 Task: Open a blank sheet, save the file as experience.pdf Insert a table '2 by 1' In first column, add headers, 'Dubai, Abu Dhabi'. Change table style to  Light Blue
Action: Mouse moved to (260, 217)
Screenshot: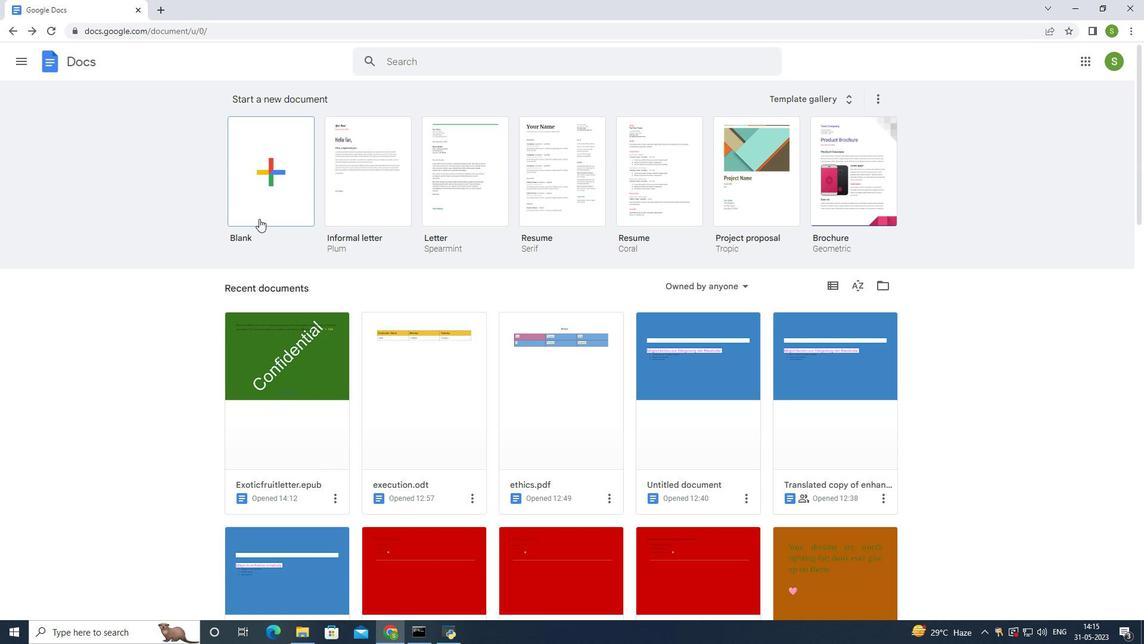 
Action: Mouse pressed left at (260, 217)
Screenshot: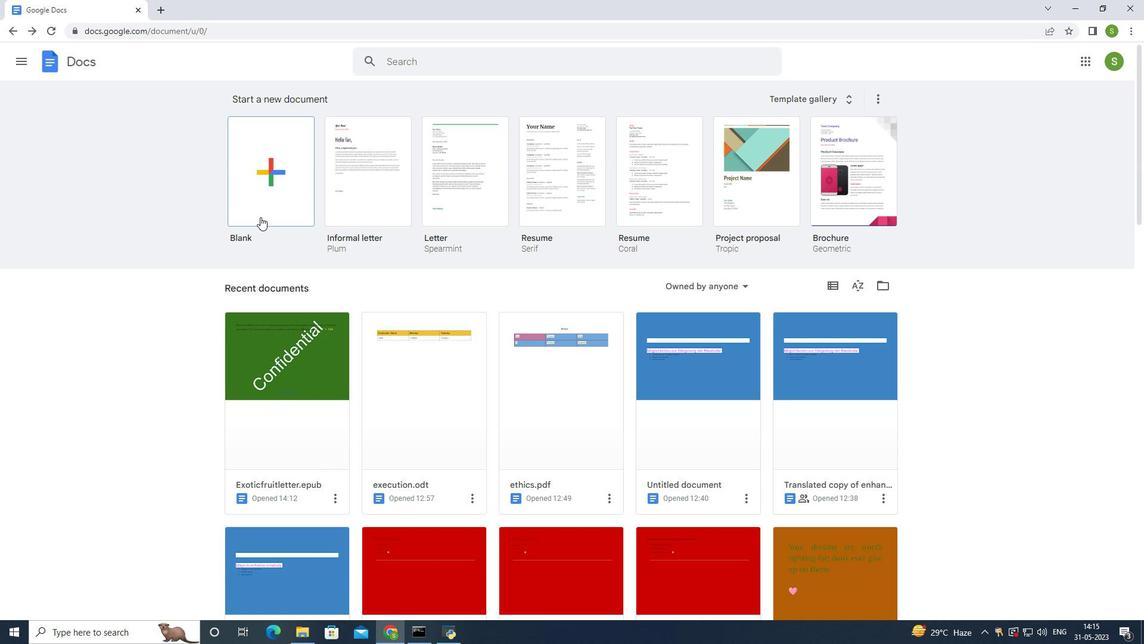 
Action: Mouse moved to (72, 54)
Screenshot: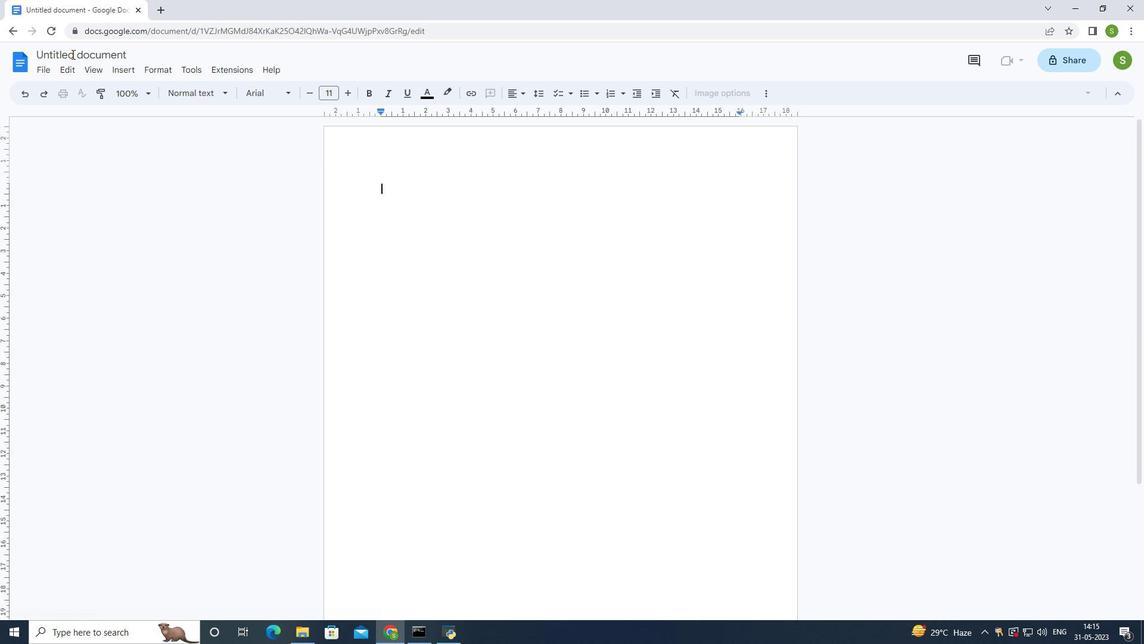 
Action: Mouse pressed left at (72, 54)
Screenshot: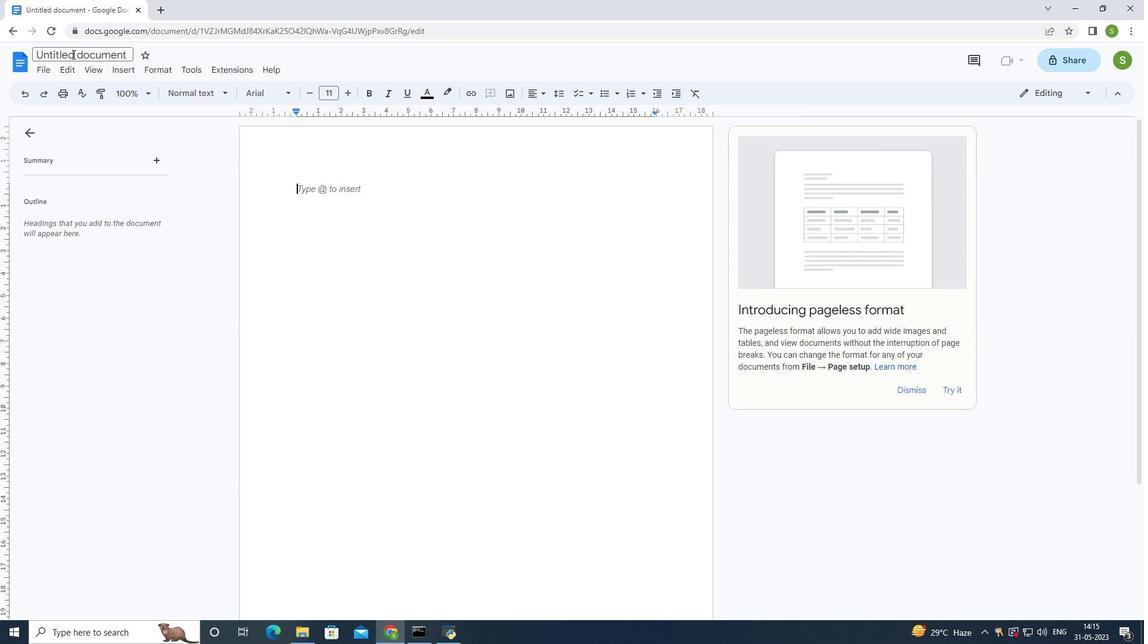 
Action: Mouse pressed left at (72, 54)
Screenshot: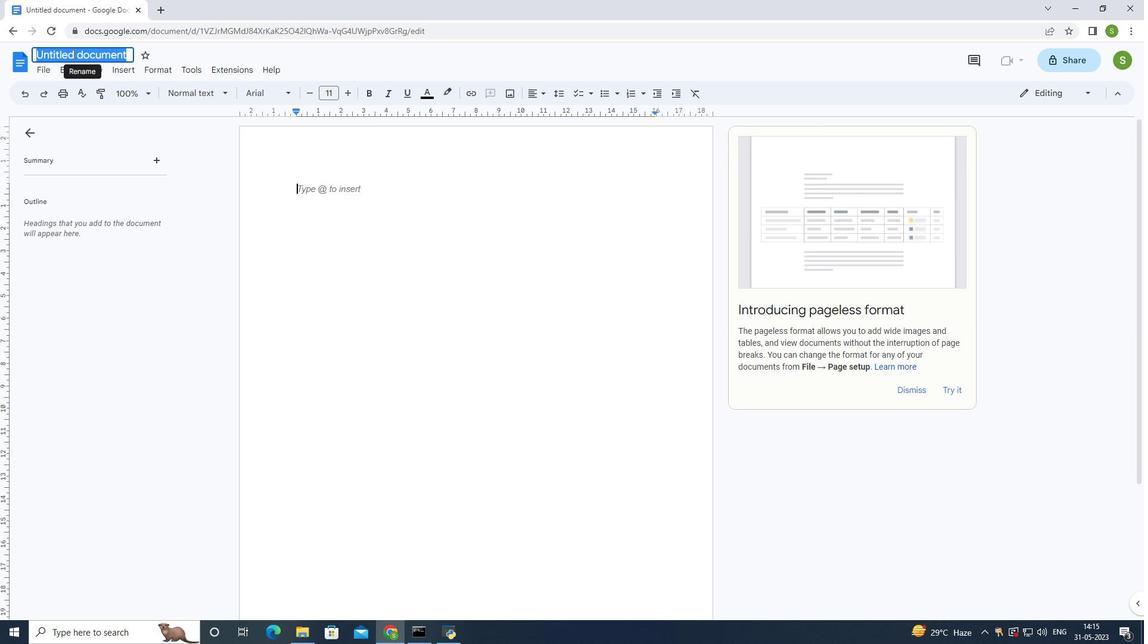 
Action: Mouse moved to (72, 54)
Screenshot: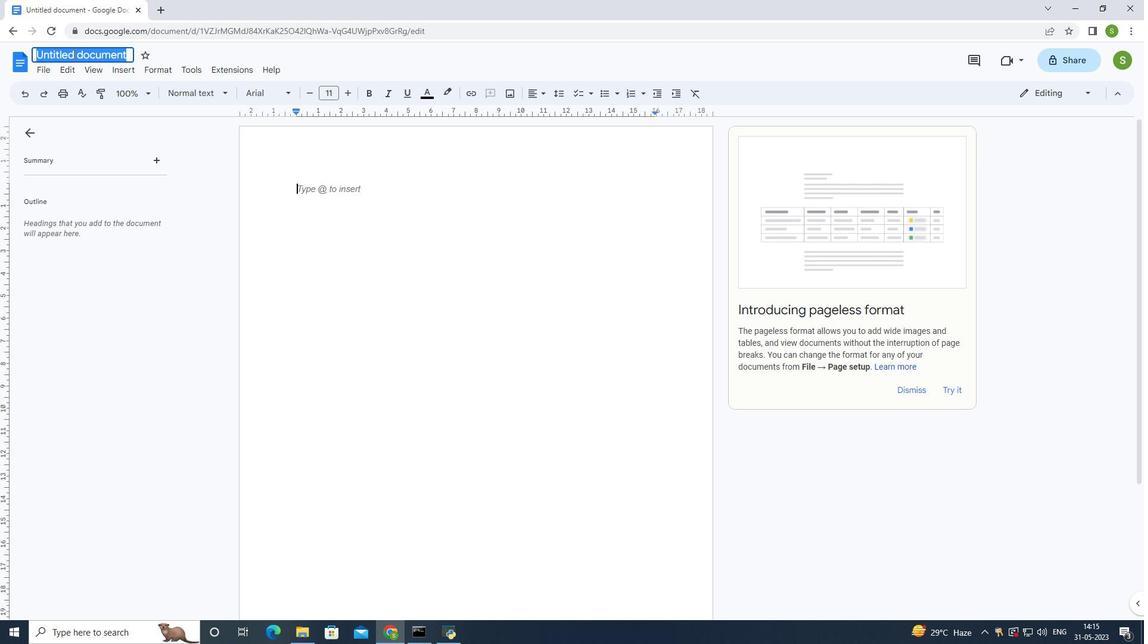 
Action: Key pressed eaperience.
Screenshot: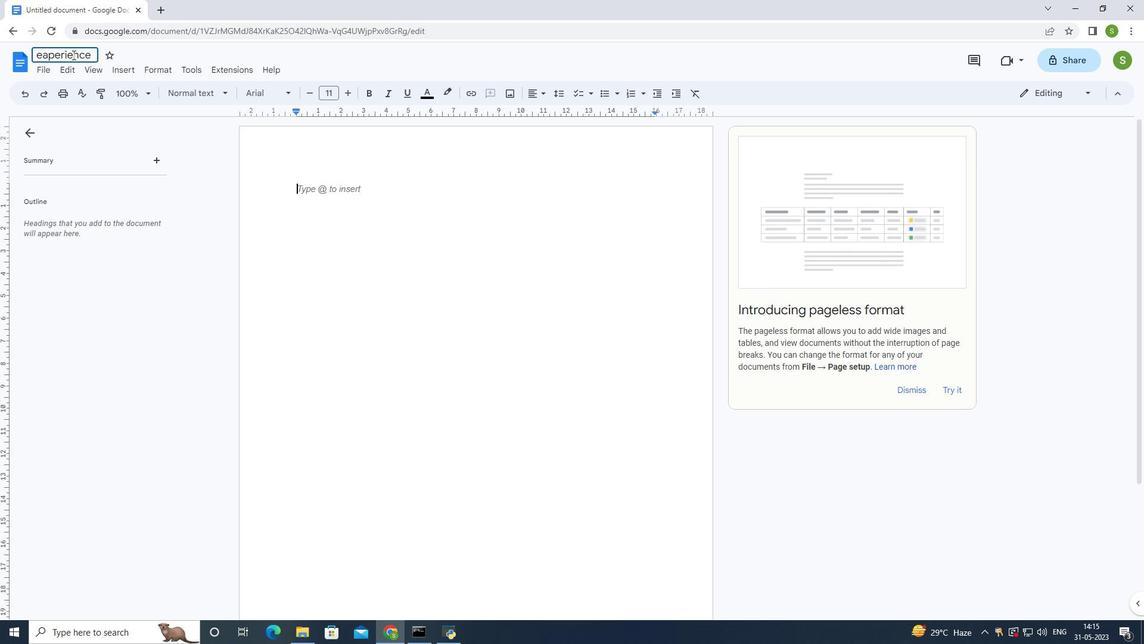 
Action: Mouse moved to (72, 54)
Screenshot: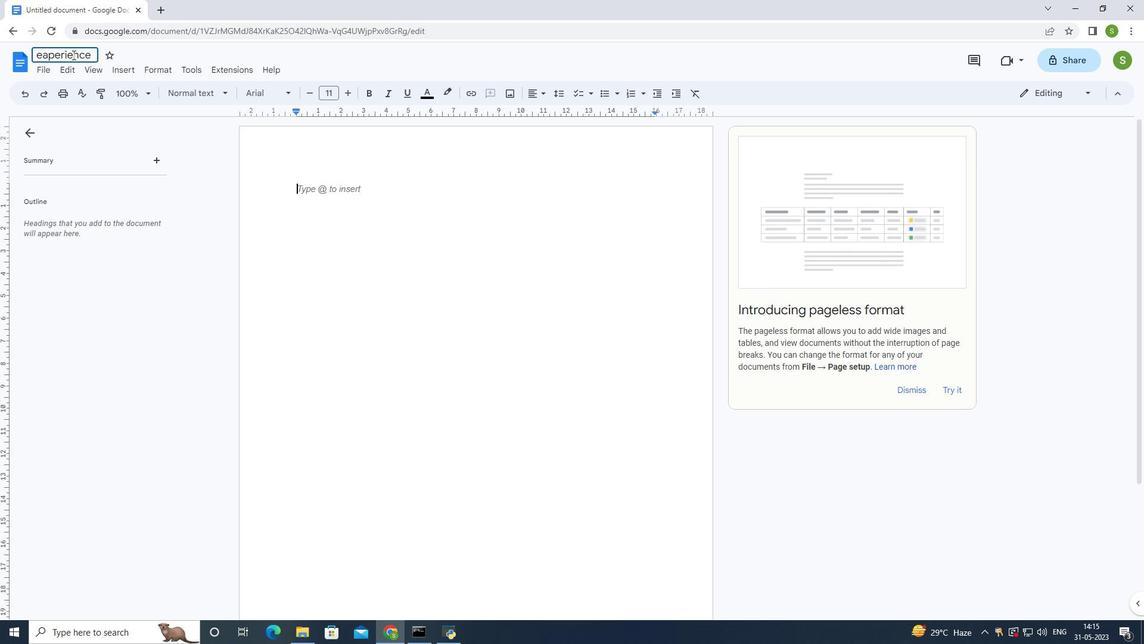 
Action: Key pressed pdf<Key.enter>
Screenshot: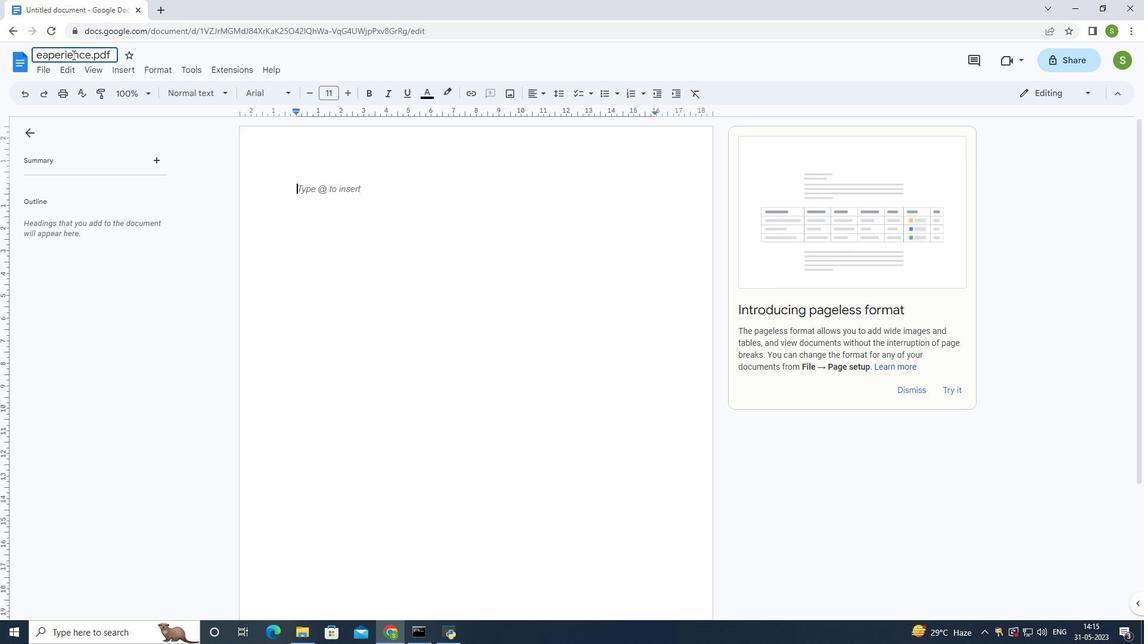 
Action: Mouse moved to (131, 73)
Screenshot: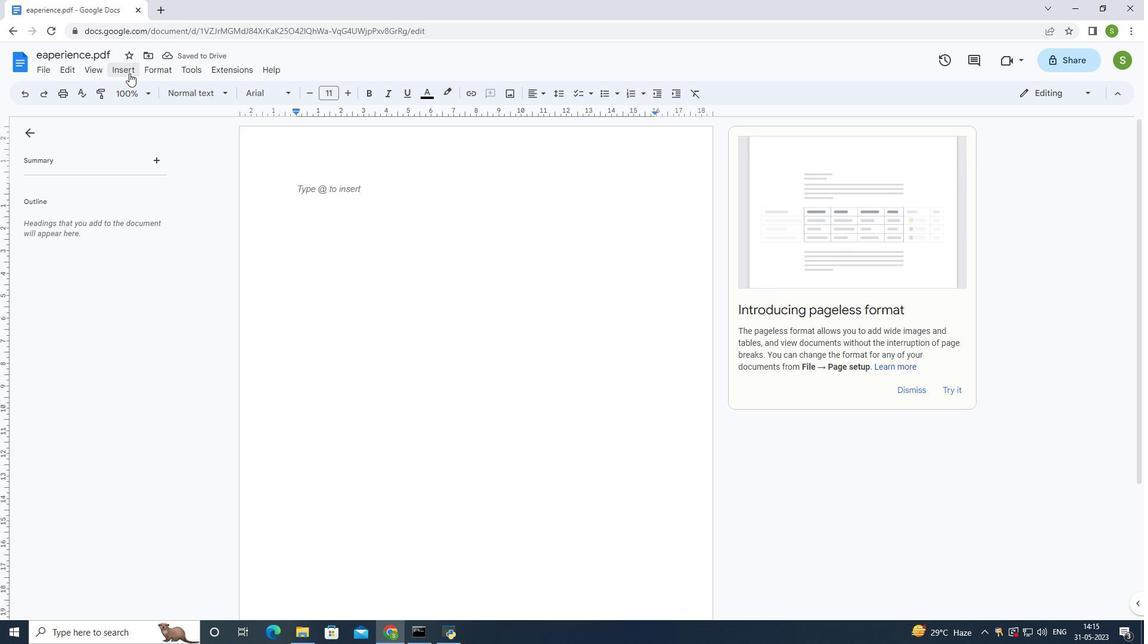 
Action: Mouse pressed left at (131, 73)
Screenshot: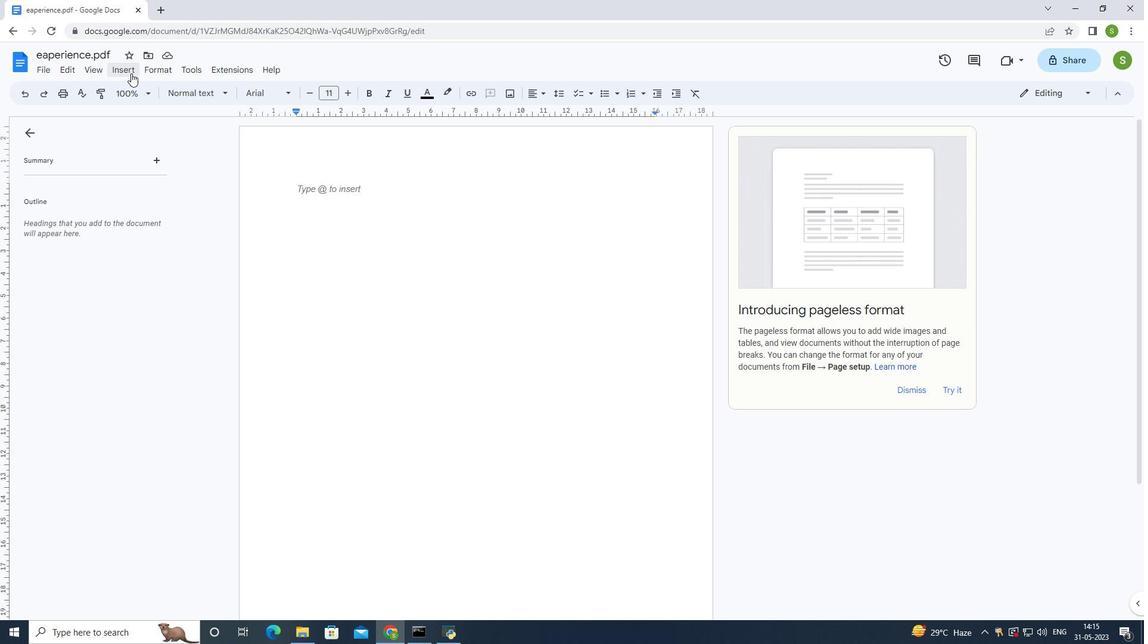 
Action: Mouse moved to (140, 107)
Screenshot: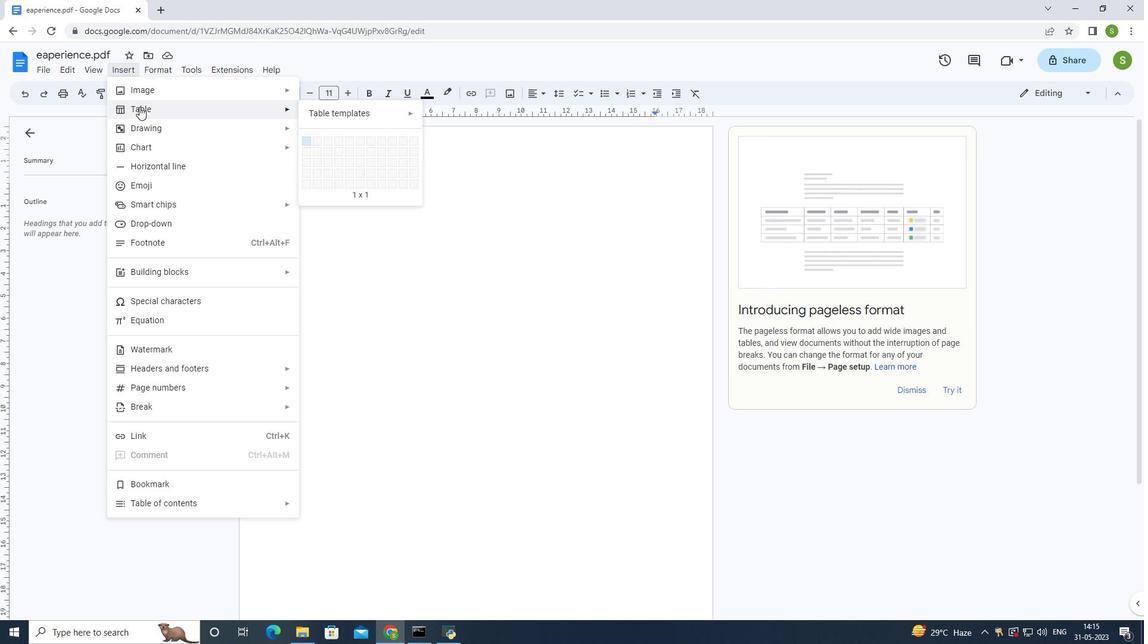 
Action: Mouse pressed left at (140, 107)
Screenshot: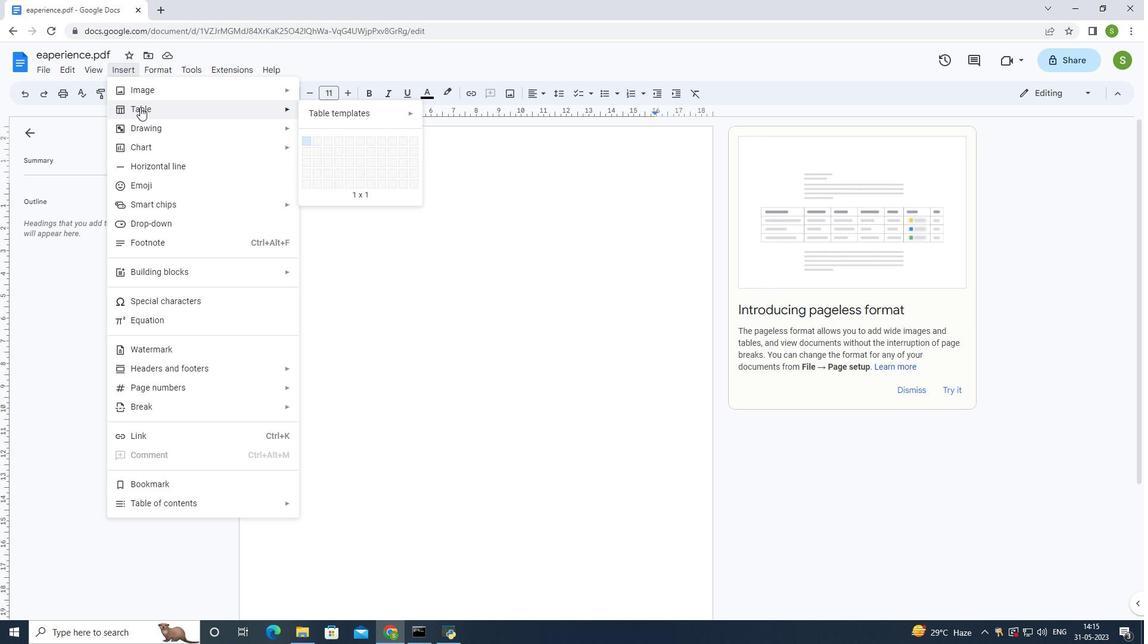 
Action: Mouse moved to (305, 141)
Screenshot: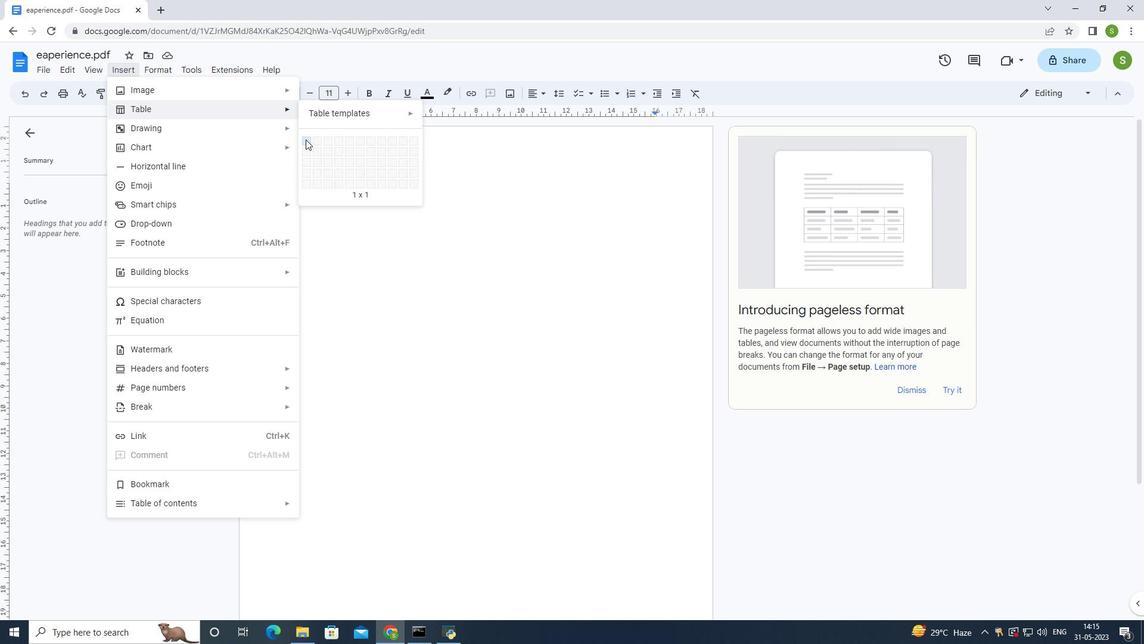 
Action: Mouse pressed left at (305, 141)
Screenshot: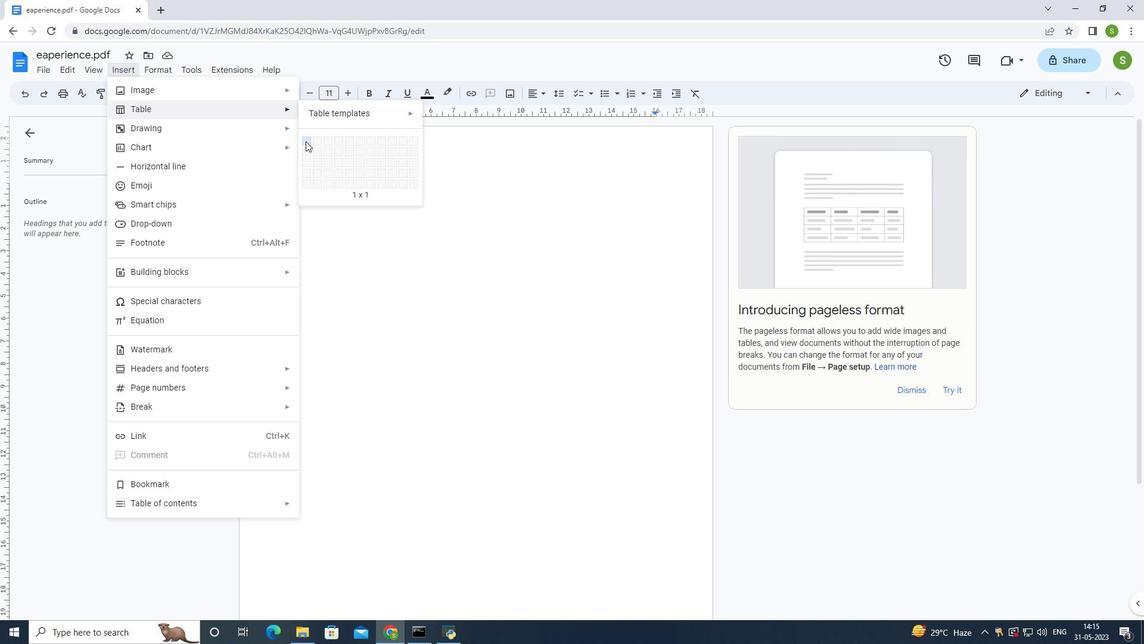 
Action: Mouse moved to (347, 198)
Screenshot: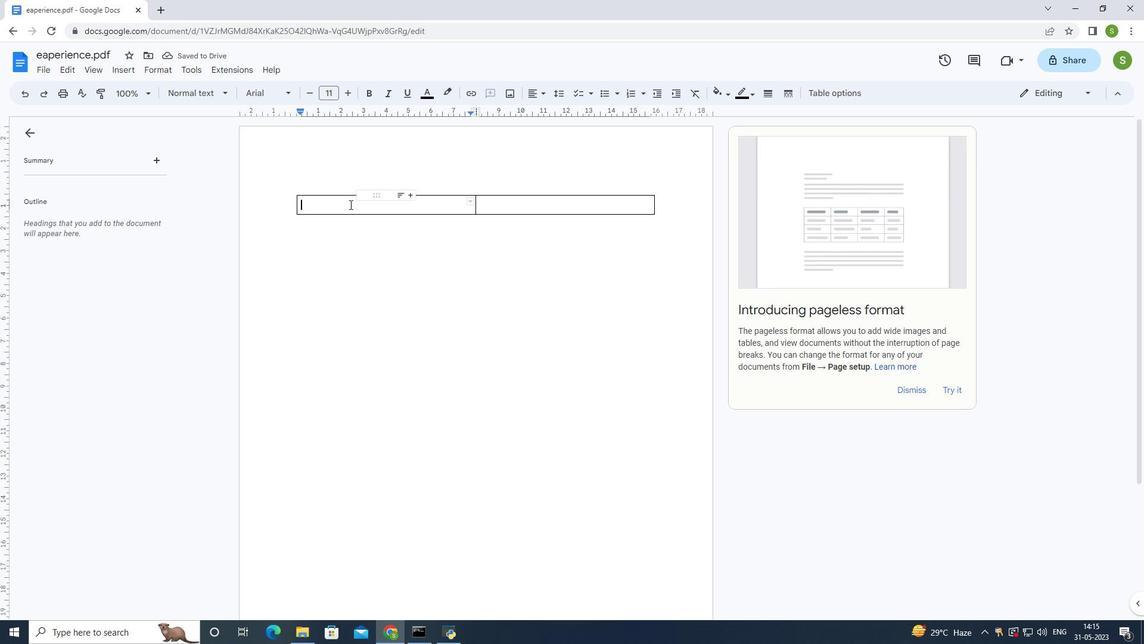 
Action: Key pressed <Key.shift>Dubai<Key.right><Key.shift>Adu<Key.space><Key.shift><Key.shift><Key.shift><Key.shift><Key.shift><Key.shift><Key.shift><Key.shift><Key.shift><Key.shift><Key.shift><Key.shift><Key.shift>Dhab
Screenshot: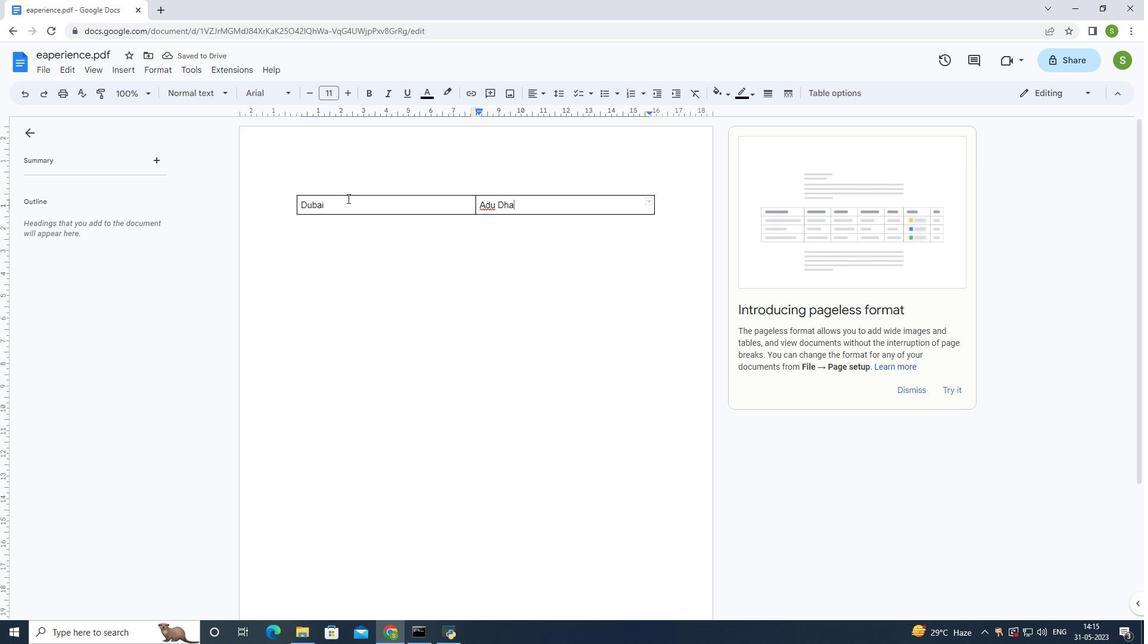 
Action: Mouse moved to (347, 197)
Screenshot: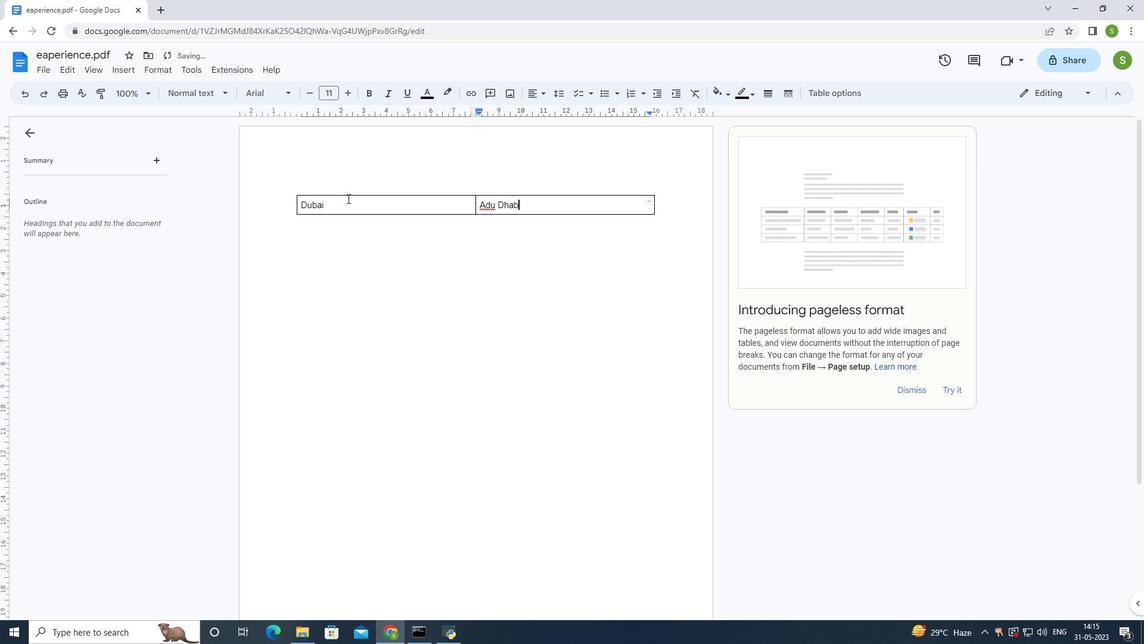 
Action: Key pressed u<Key.backspace>i<Key.left><Key.left><Key.left><Key.left><Key.left><Key.left><Key.left><Key.backspace>b<Key.right><Key.right><Key.right><Key.right><Key.right><Key.right><Key.right>
Screenshot: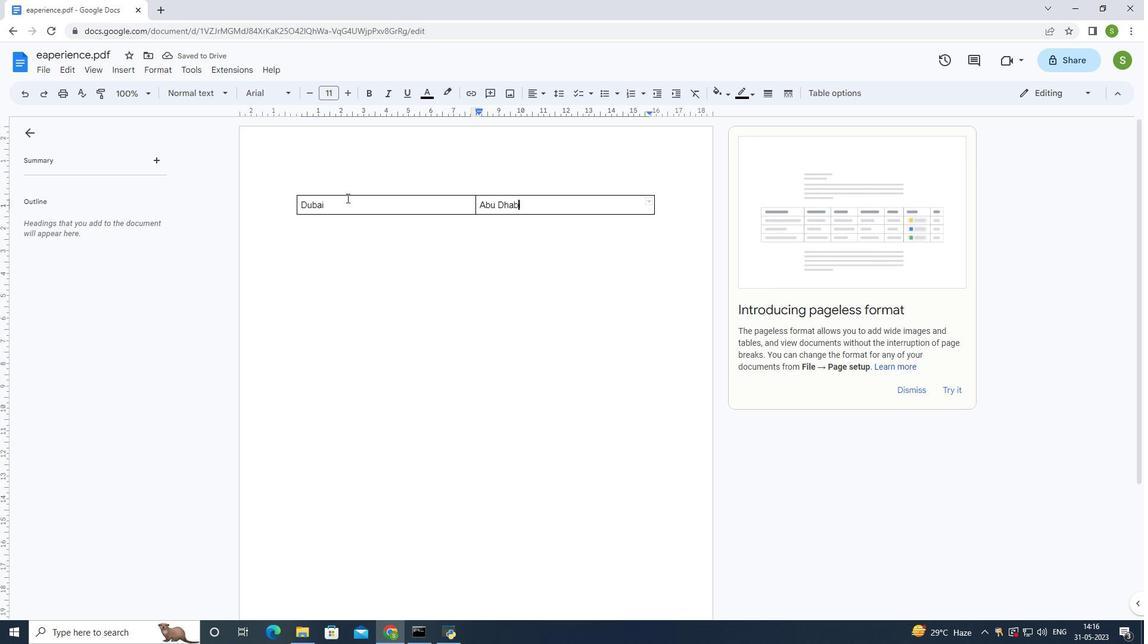 
Action: Mouse moved to (299, 201)
Screenshot: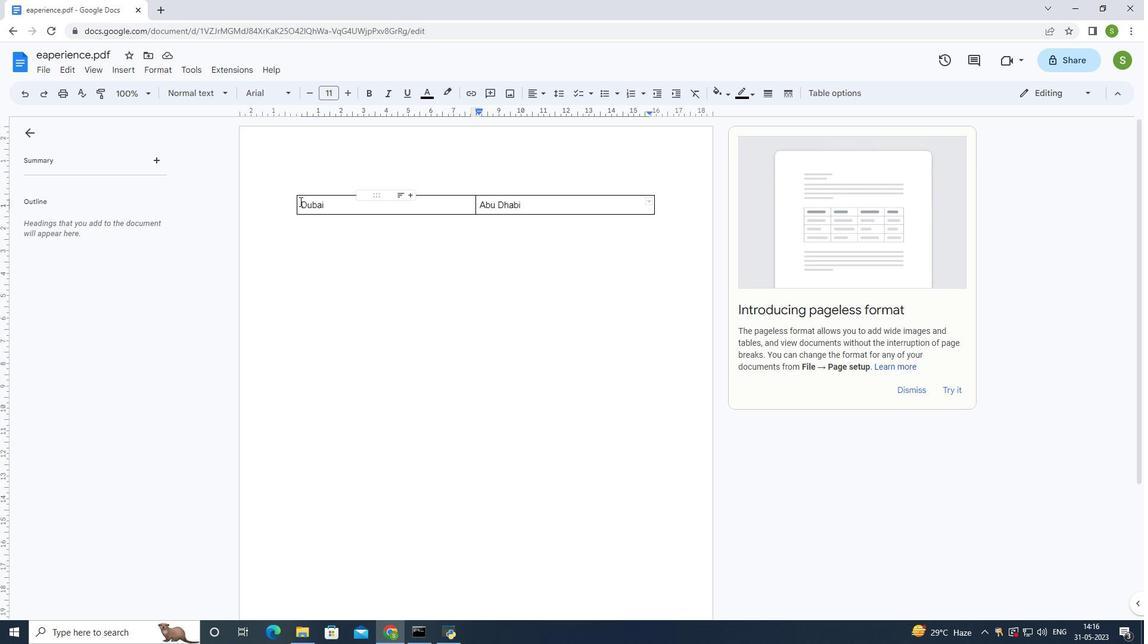 
Action: Mouse pressed left at (299, 201)
Screenshot: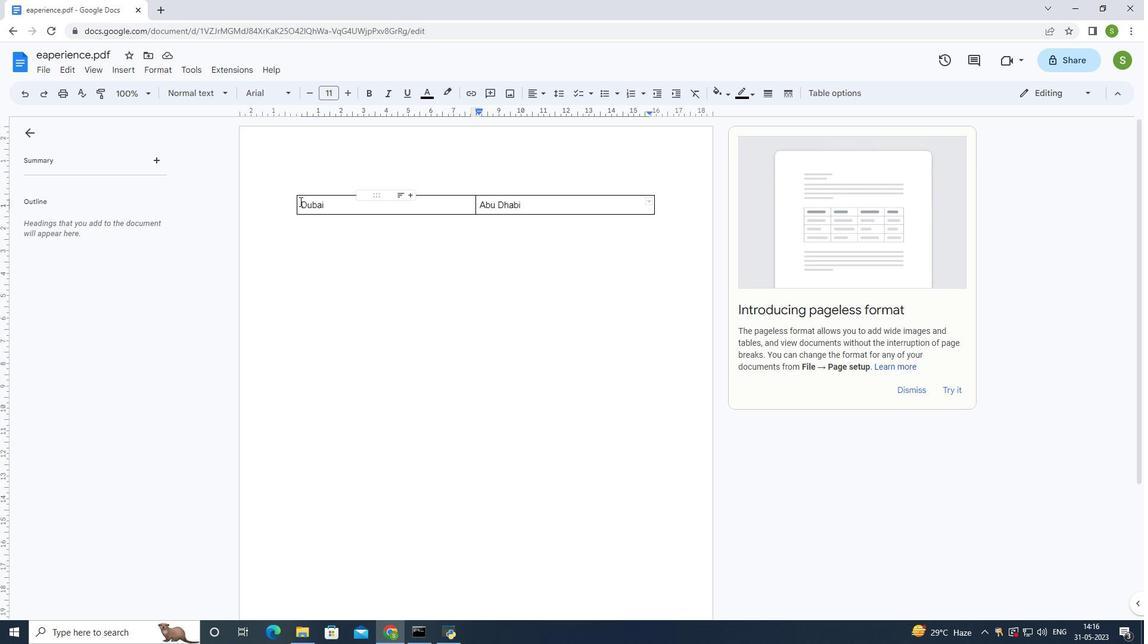 
Action: Mouse moved to (726, 91)
Screenshot: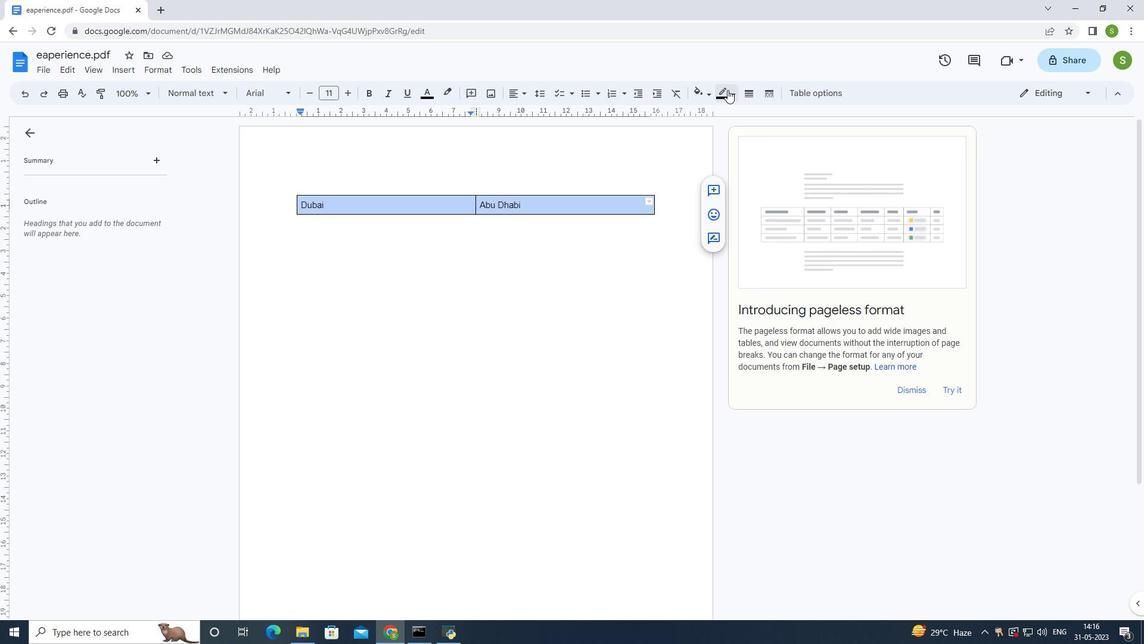 
Action: Mouse pressed left at (726, 91)
Screenshot: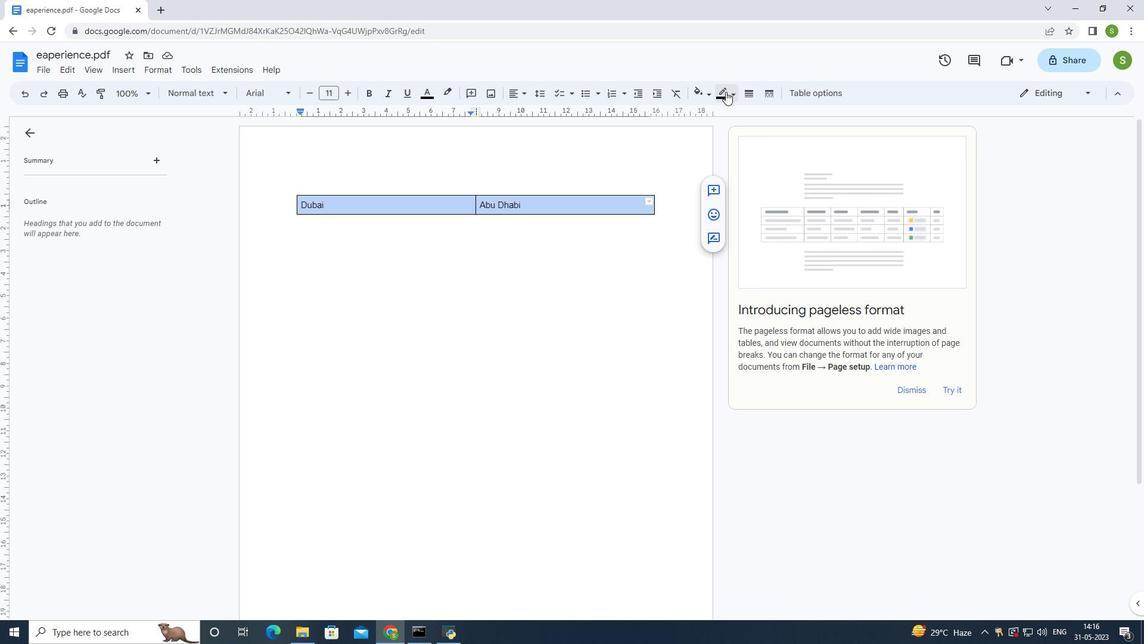 
Action: Mouse moved to (818, 166)
Screenshot: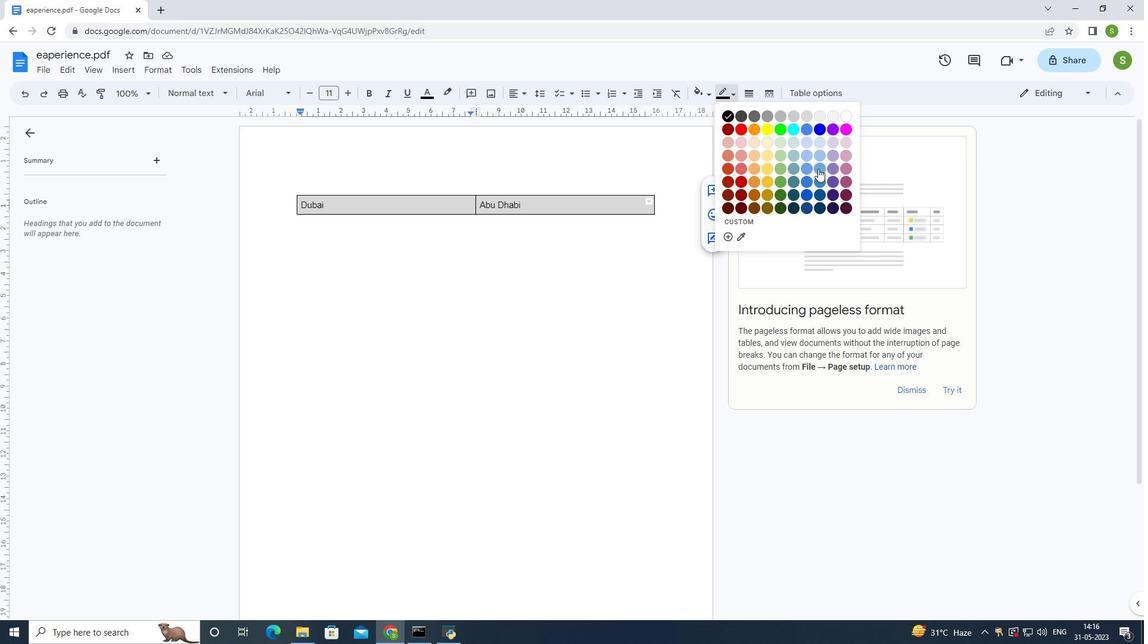 
Action: Mouse pressed left at (818, 166)
Screenshot: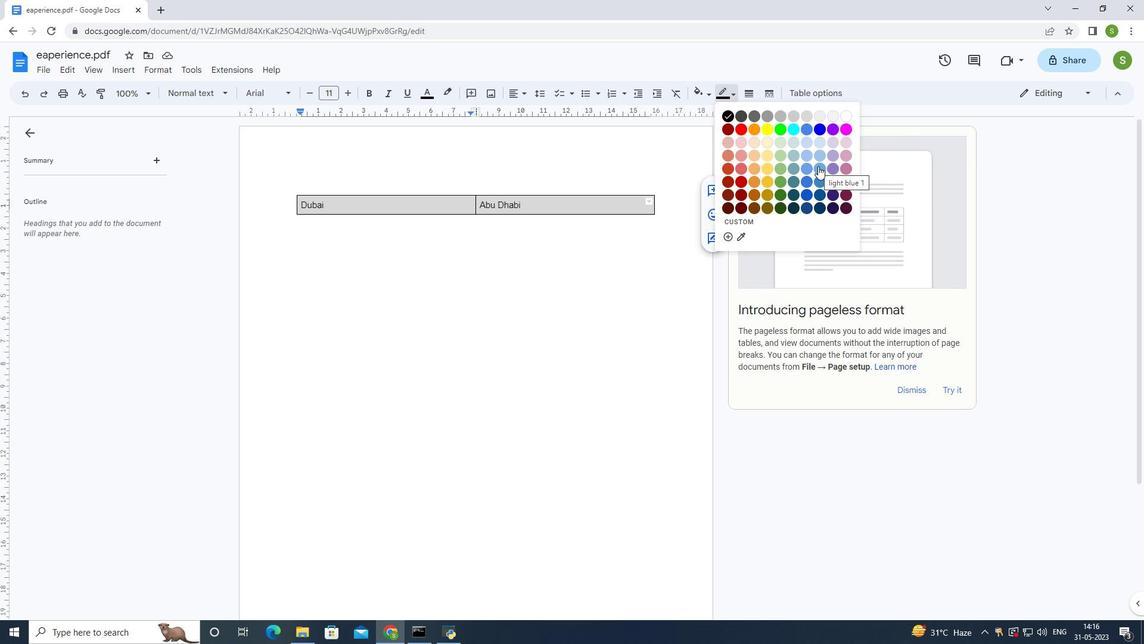
Action: Mouse moved to (462, 267)
Screenshot: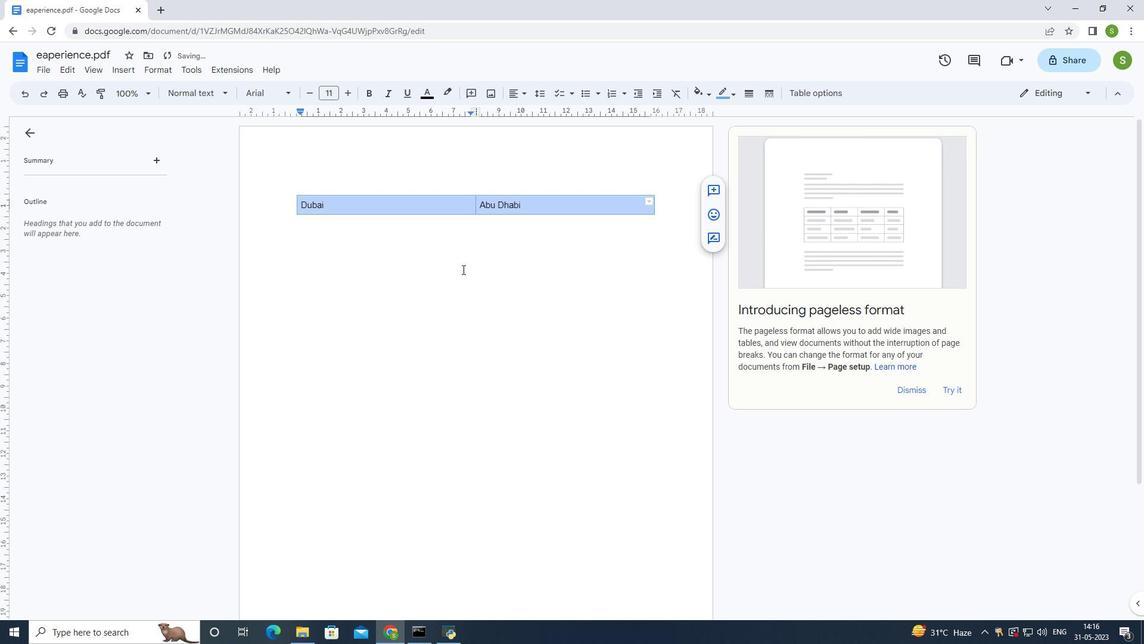 
Action: Mouse pressed left at (462, 267)
Screenshot: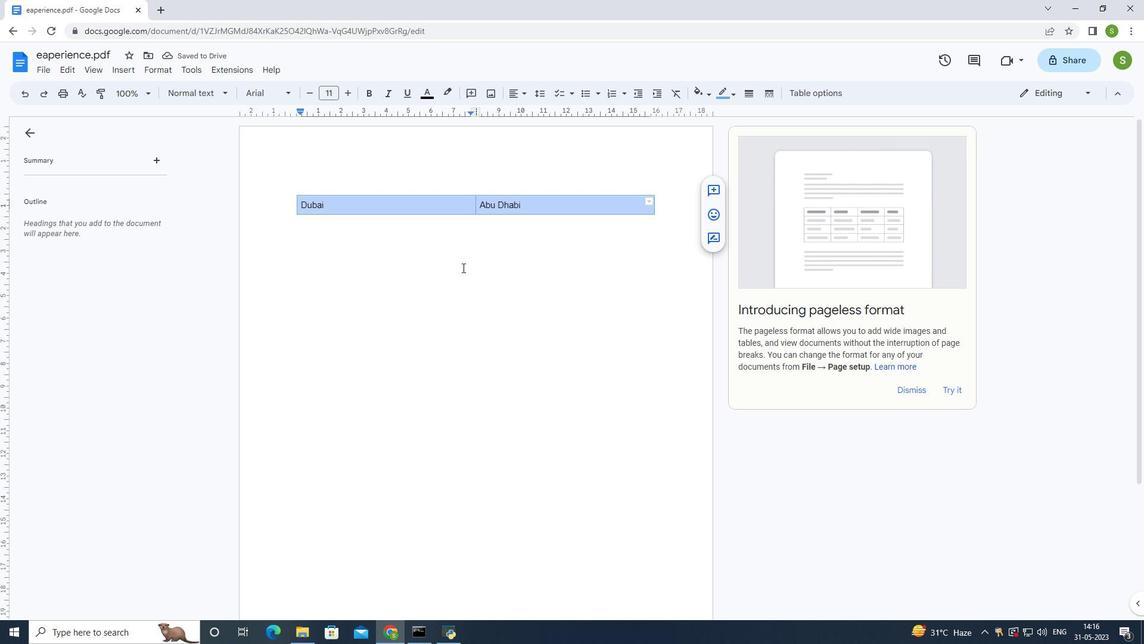 
Action: Mouse moved to (511, 267)
Screenshot: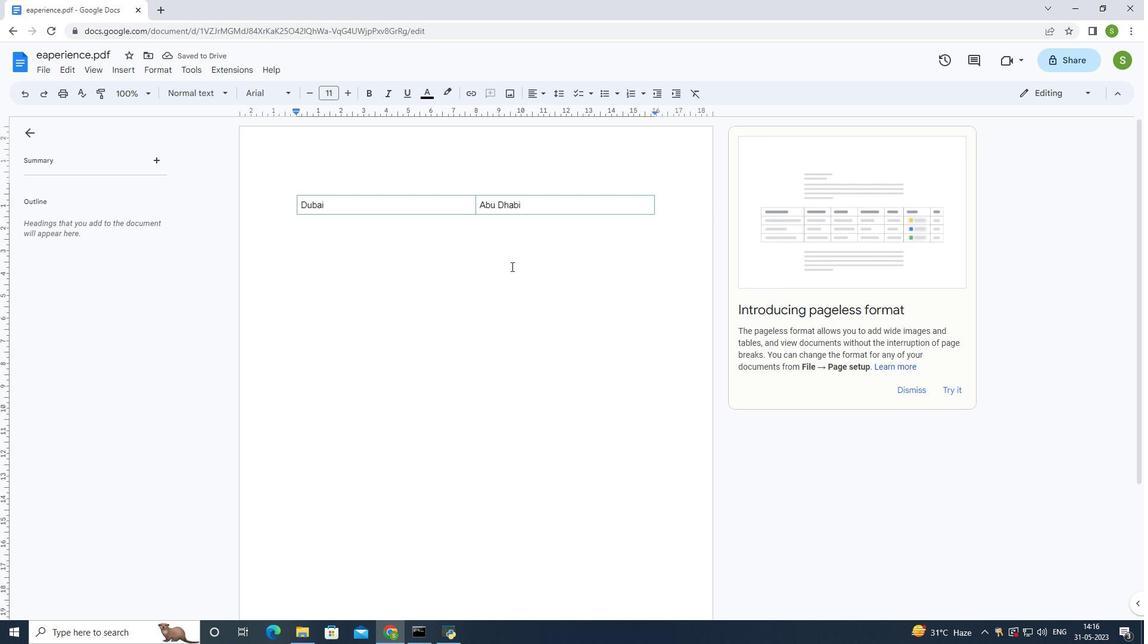 
